 Task: Use the formula "GAMMA" in spreadsheet "Project portfolio".
Action: Mouse pressed left at (775, 416)
Screenshot: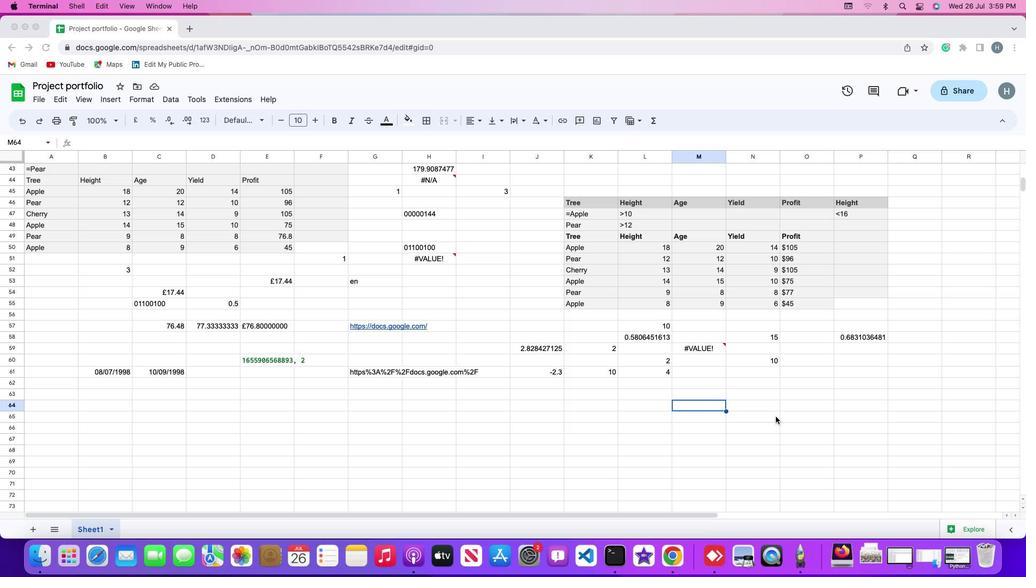 
Action: Mouse moved to (107, 99)
Screenshot: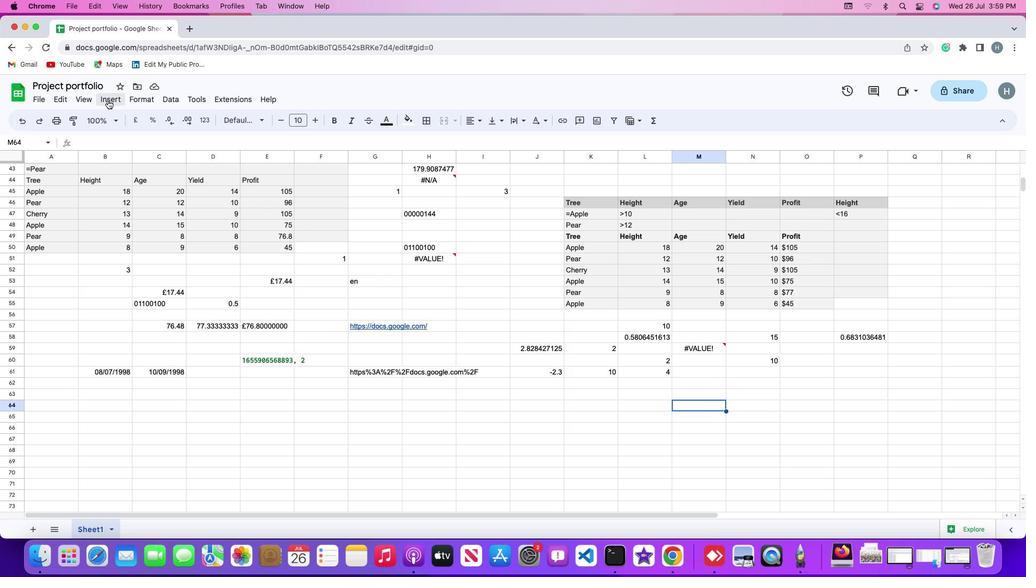 
Action: Mouse pressed left at (107, 99)
Screenshot: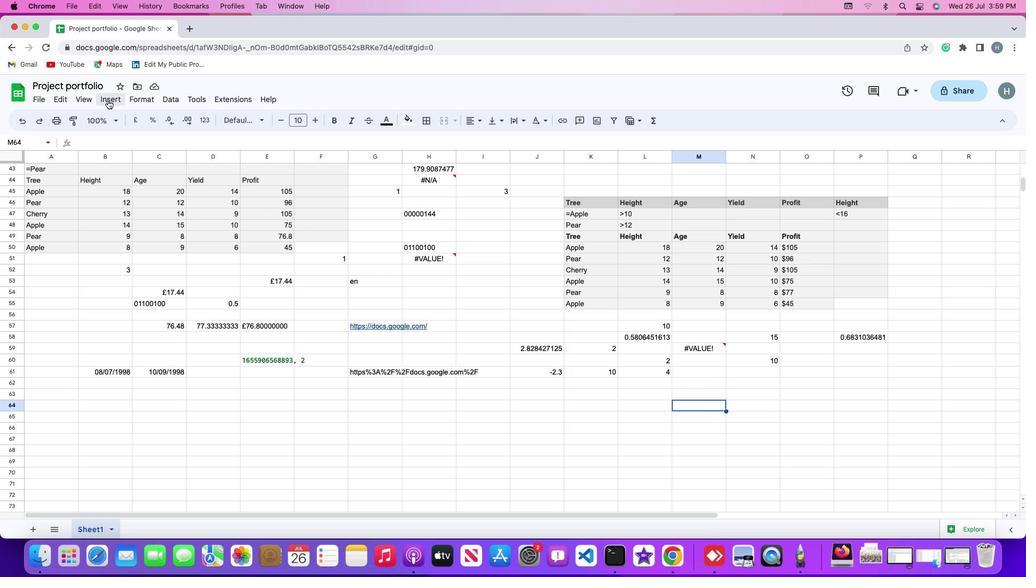 
Action: Mouse moved to (125, 274)
Screenshot: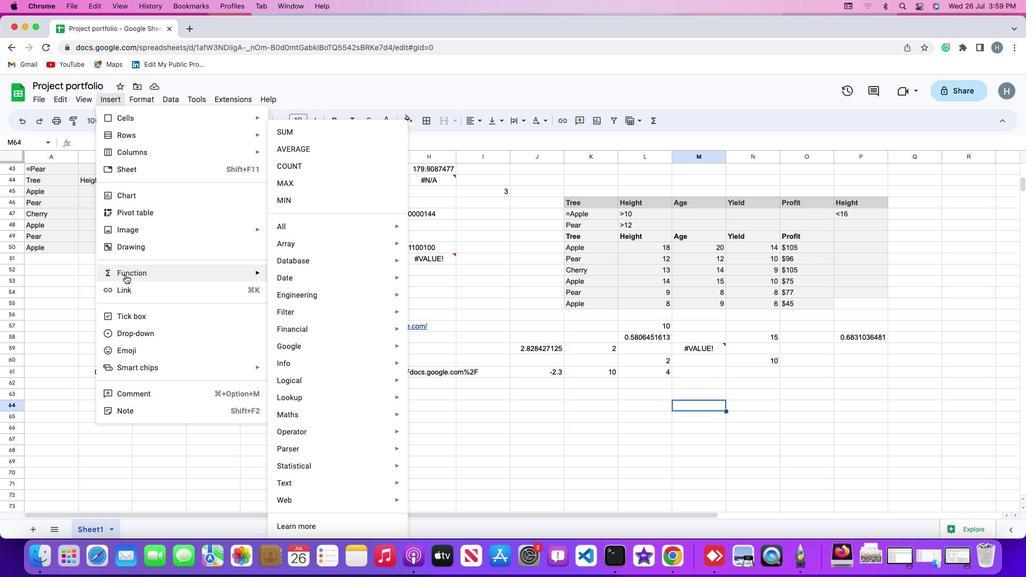 
Action: Mouse pressed left at (125, 274)
Screenshot: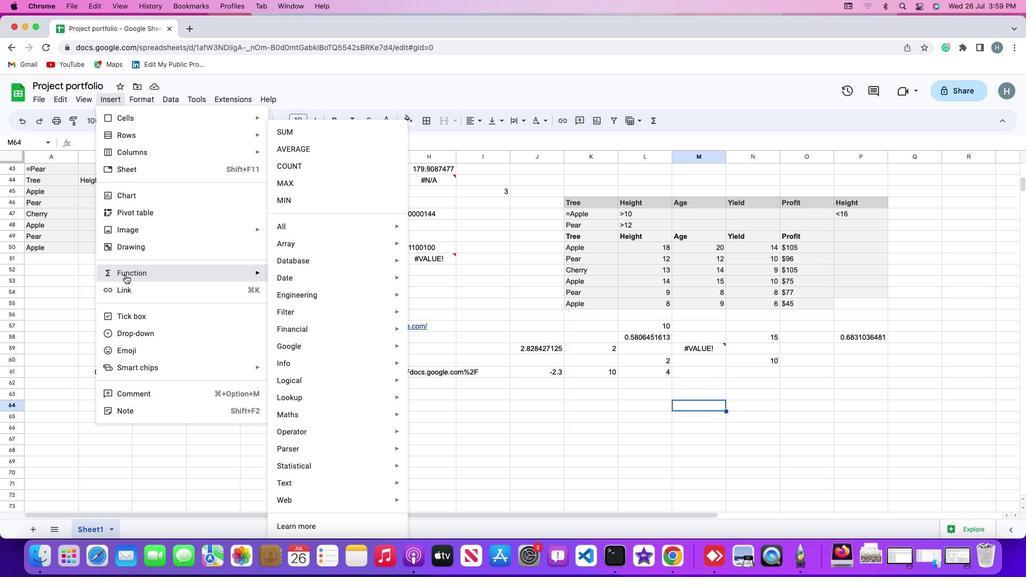 
Action: Mouse moved to (327, 229)
Screenshot: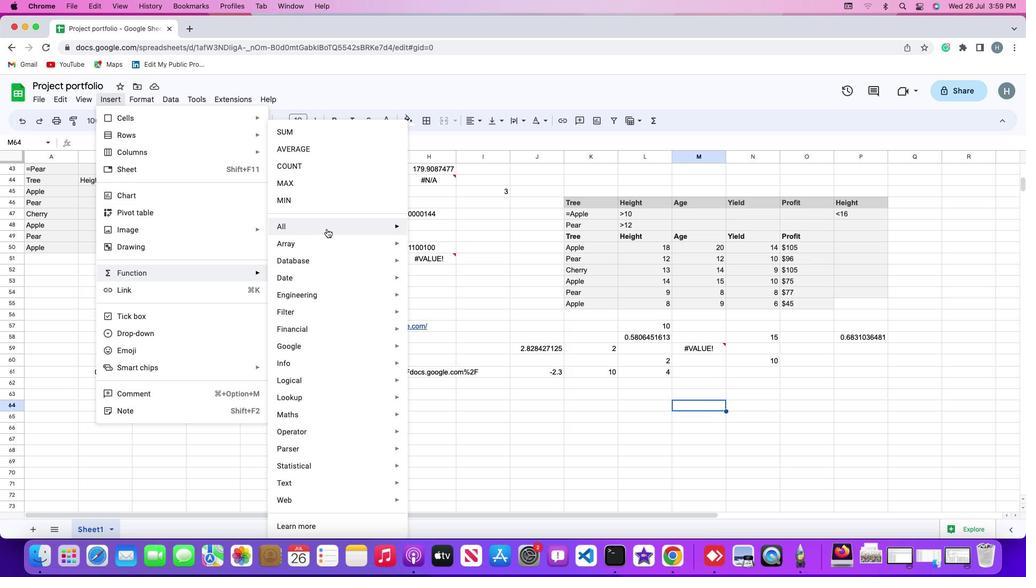 
Action: Mouse pressed left at (327, 229)
Screenshot: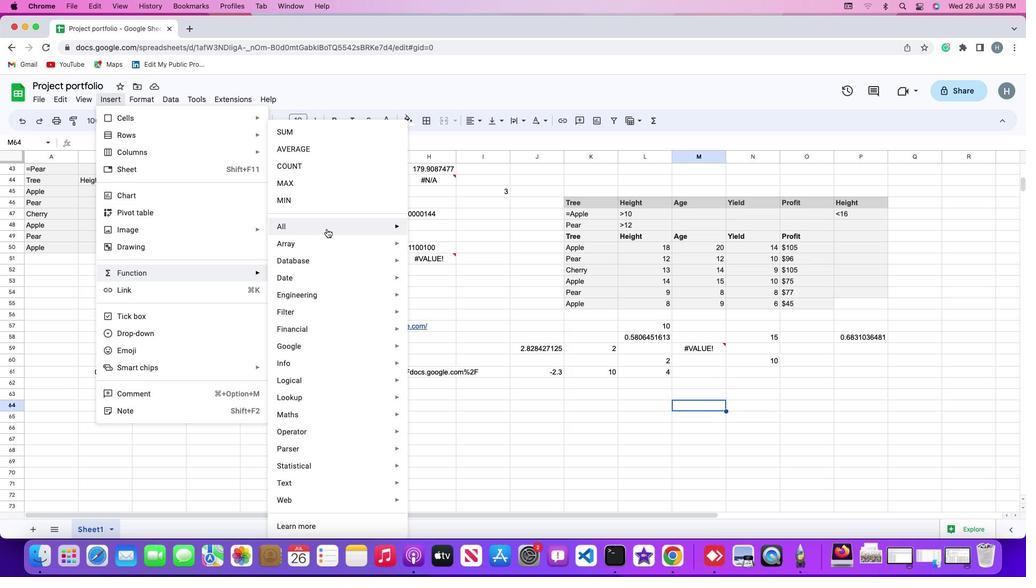 
Action: Mouse moved to (469, 437)
Screenshot: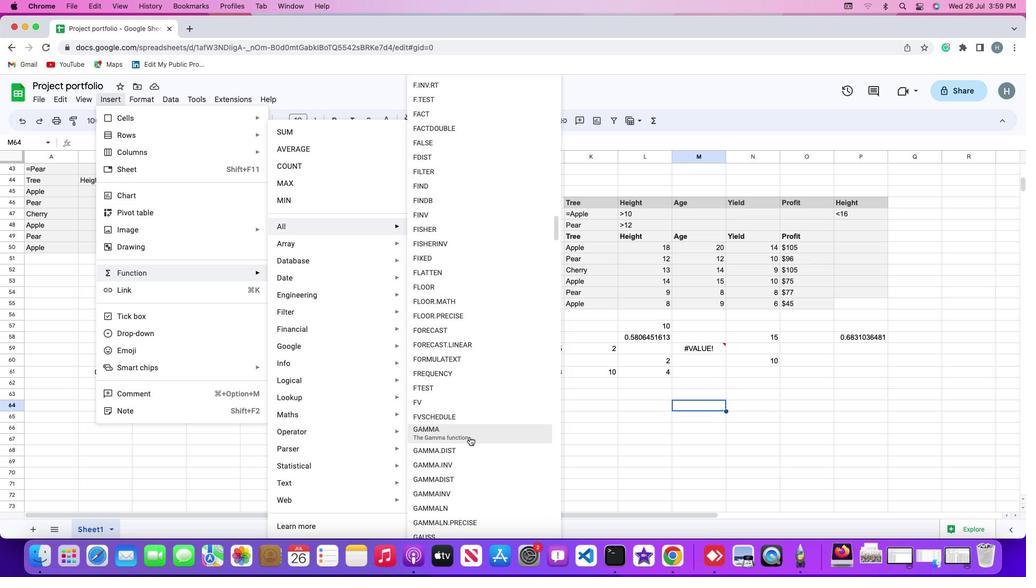 
Action: Mouse pressed left at (469, 437)
Screenshot: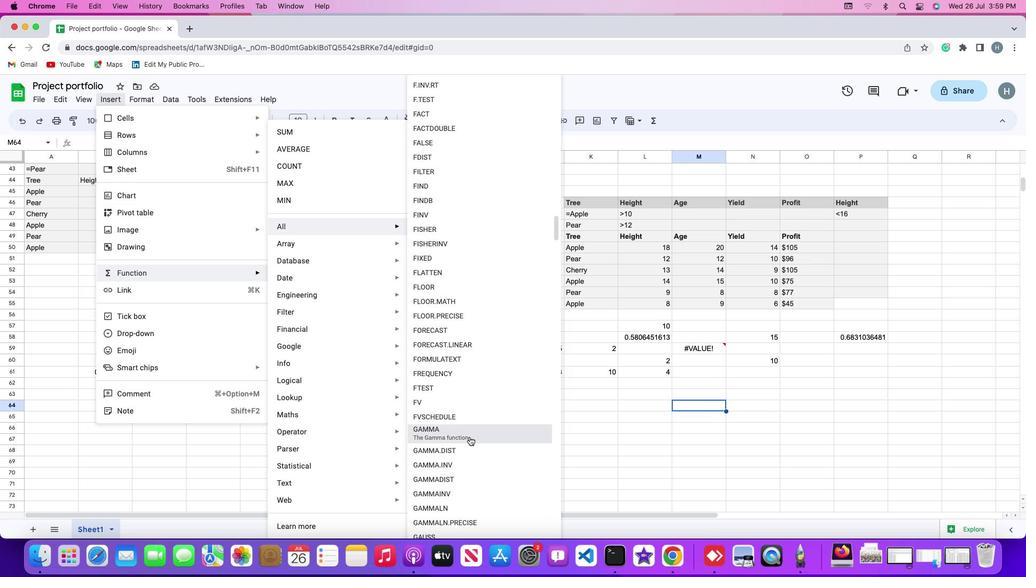 
Action: Mouse moved to (661, 370)
Screenshot: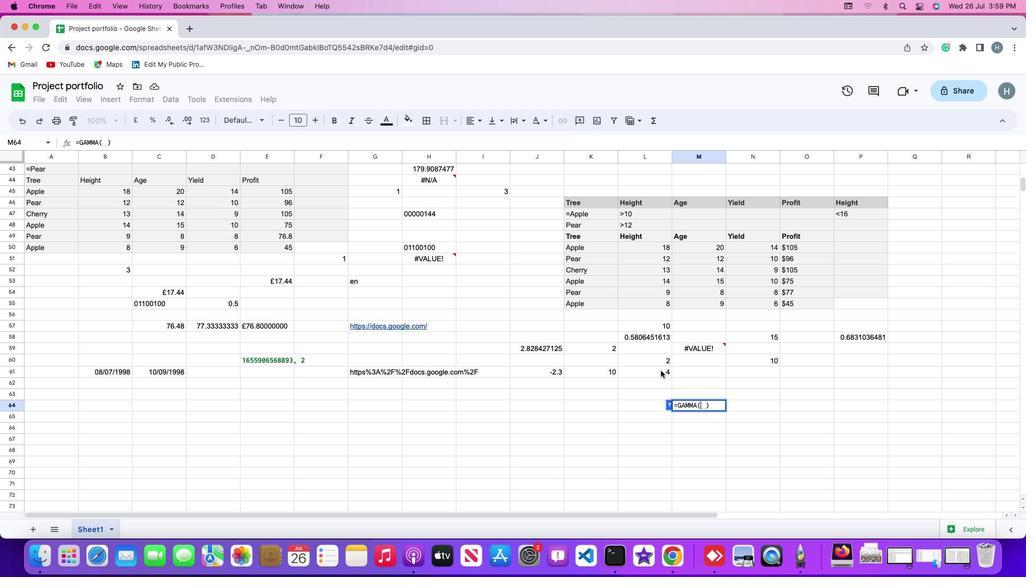 
Action: Mouse pressed left at (661, 370)
Screenshot: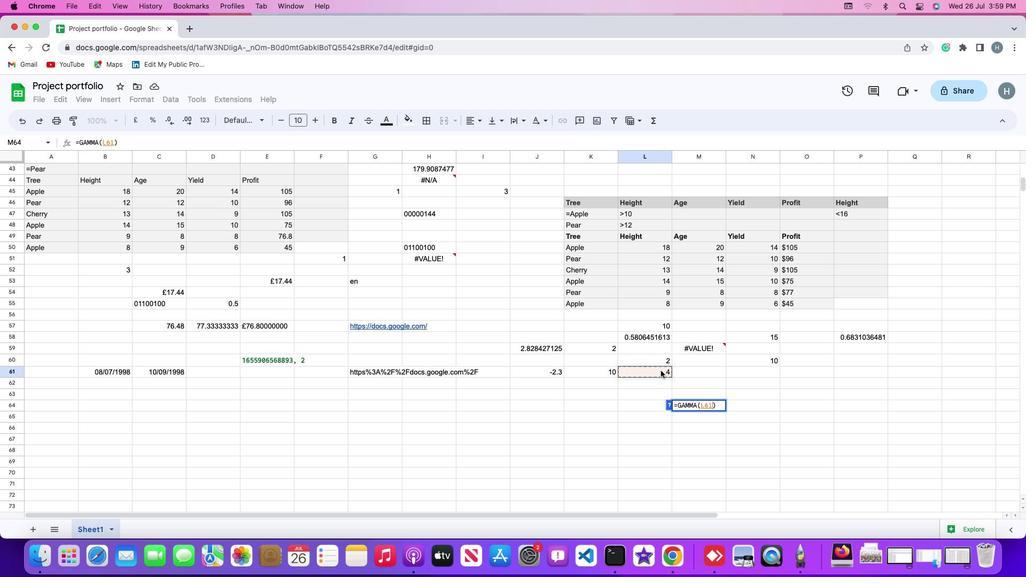
Action: Mouse moved to (660, 370)
Screenshot: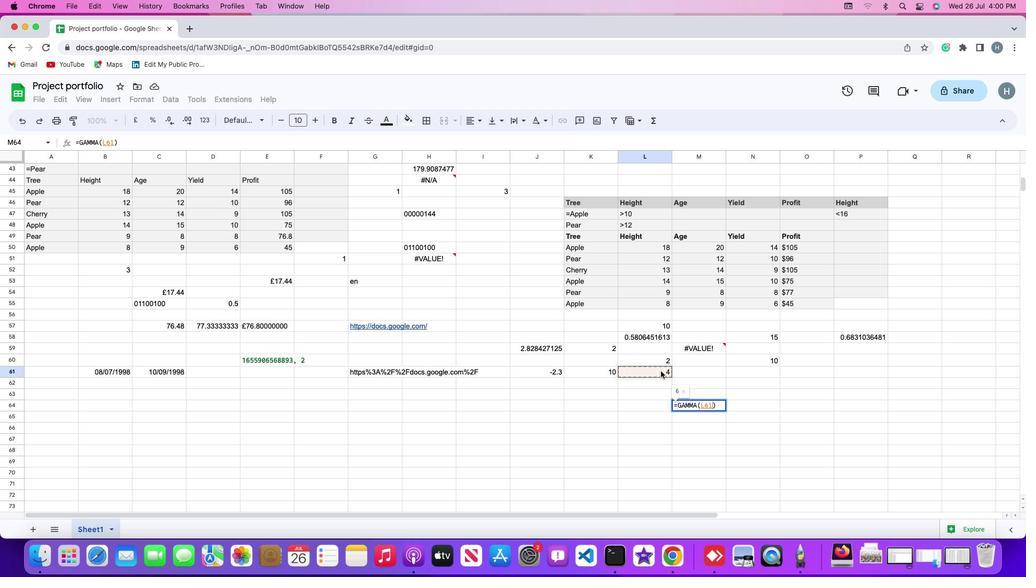 
Action: Key pressed Key.enter
Screenshot: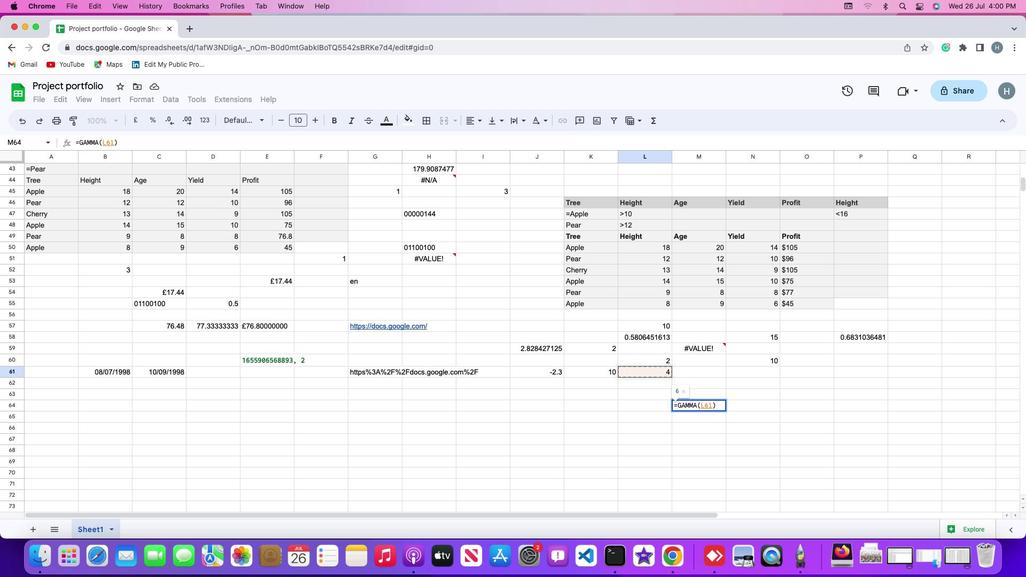 
Action: Mouse moved to (659, 372)
Screenshot: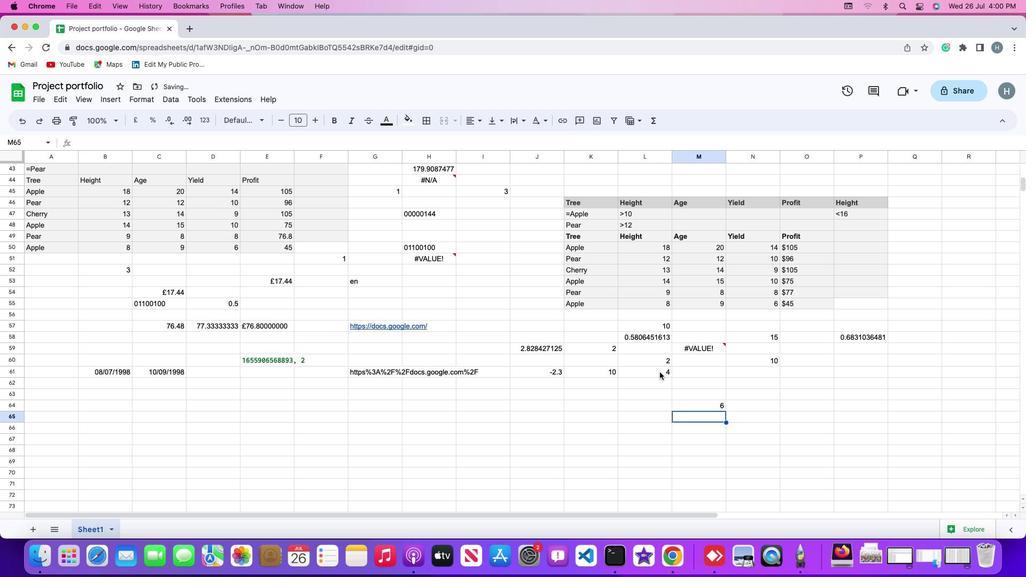 
